 Task: For heading Use Caveat with underline.  font size for heading20,  'Change the font style of data to'Caveat and font size to 12,  Change the alignment of both headline & data to Align right In the sheet   Blaze Sales   book
Action: Mouse moved to (22, 128)
Screenshot: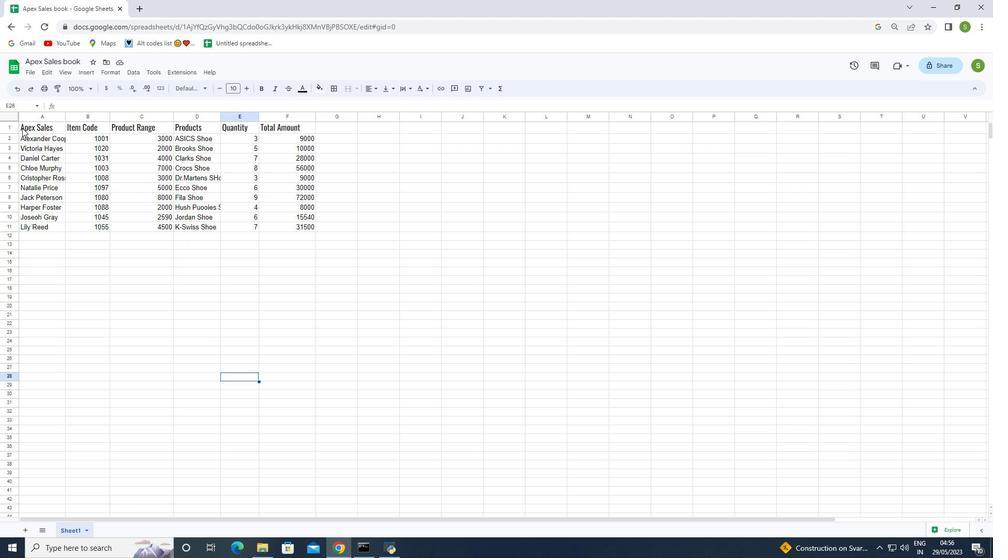 
Action: Mouse pressed left at (22, 128)
Screenshot: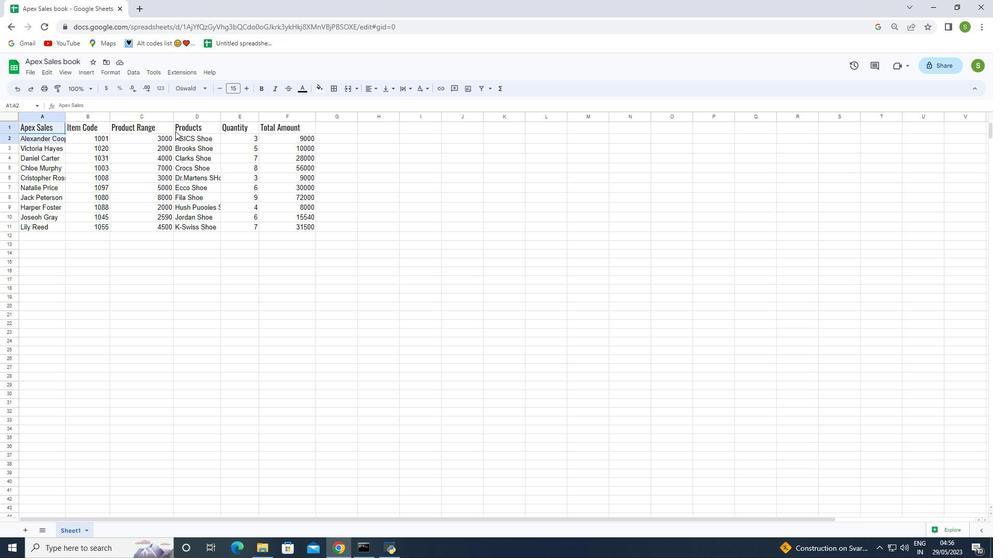 
Action: Mouse moved to (203, 88)
Screenshot: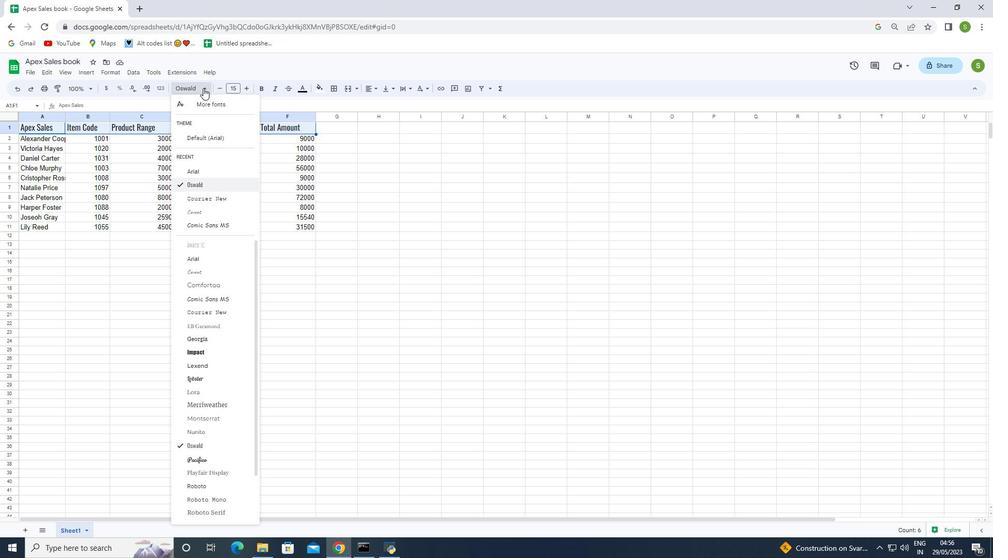 
Action: Mouse pressed left at (203, 88)
Screenshot: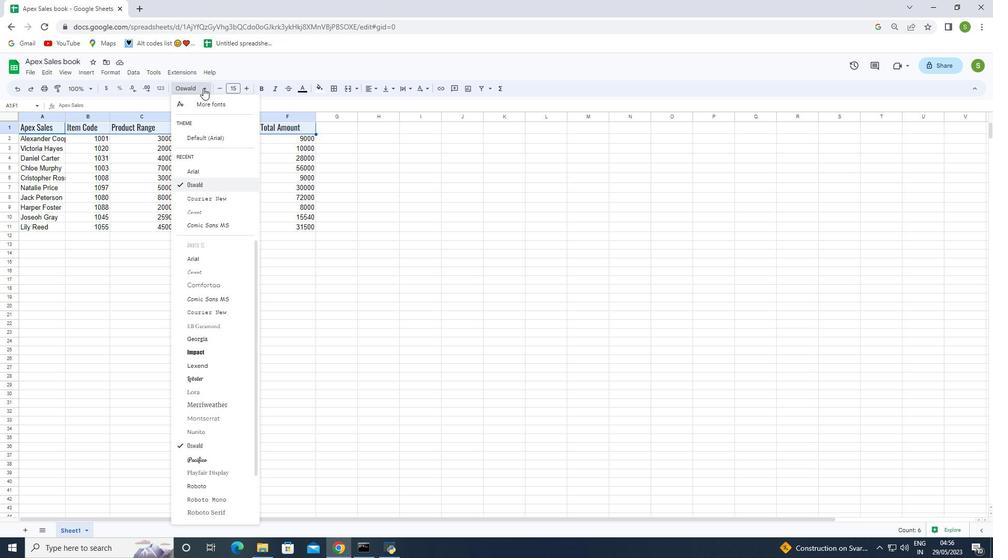 
Action: Mouse moved to (200, 278)
Screenshot: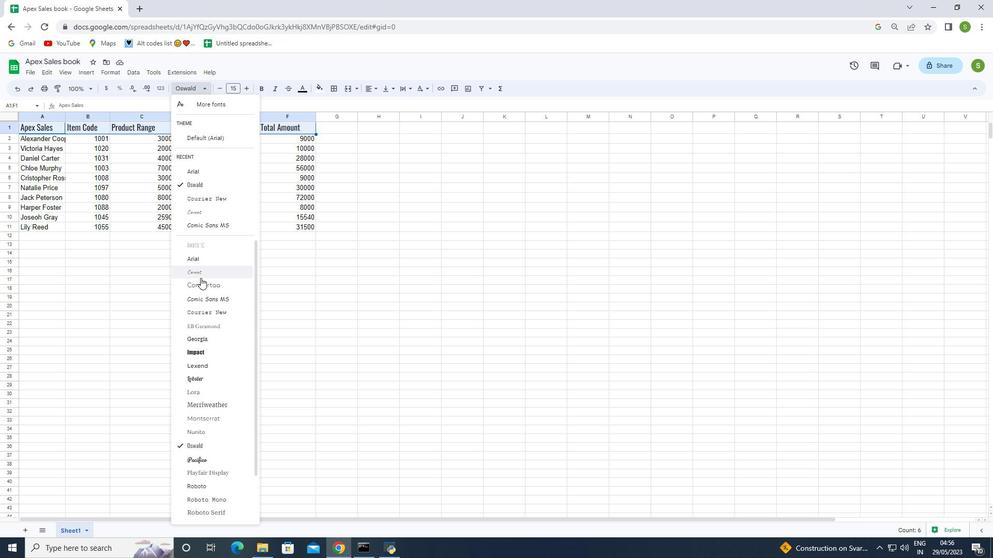 
Action: Mouse scrolled (200, 278) with delta (0, 0)
Screenshot: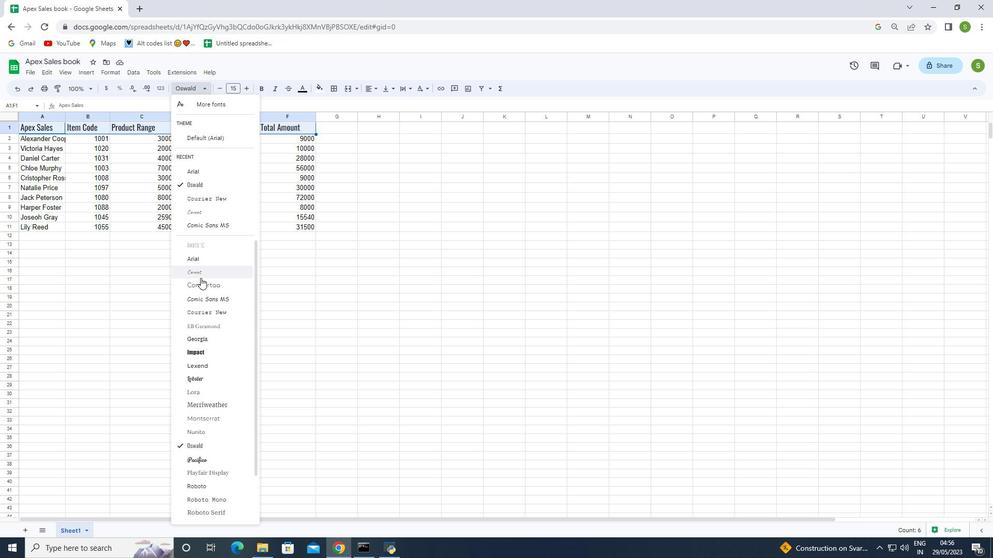 
Action: Mouse scrolled (200, 278) with delta (0, 0)
Screenshot: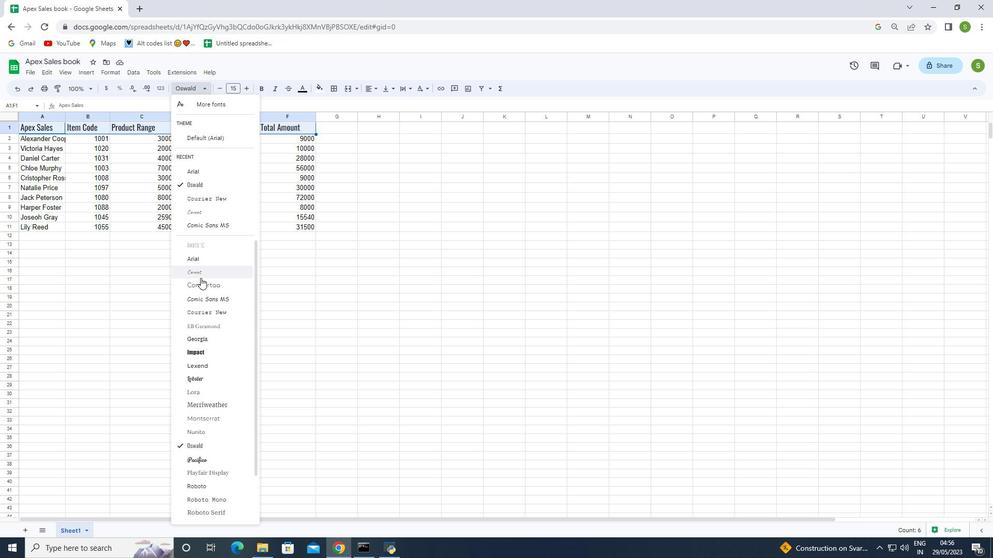 
Action: Mouse scrolled (200, 278) with delta (0, 0)
Screenshot: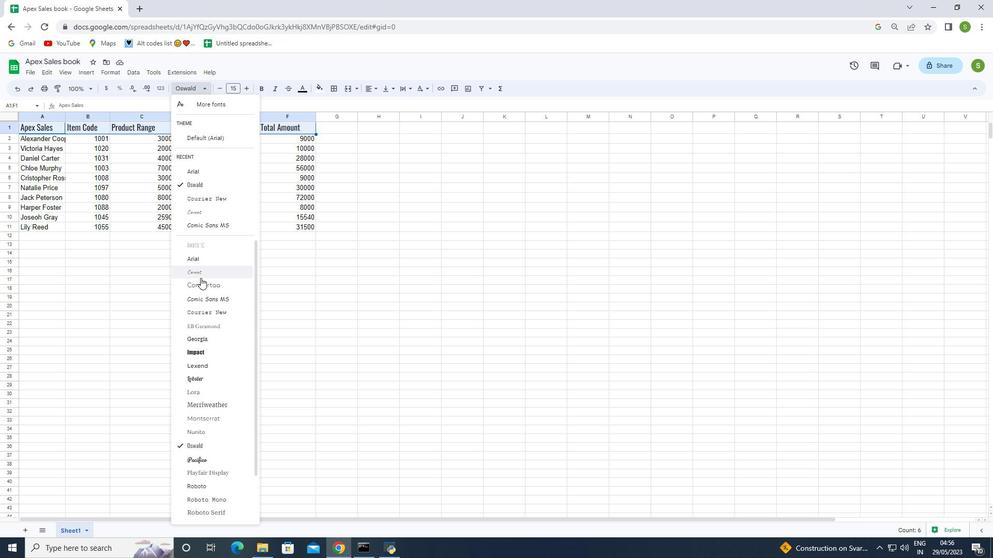 
Action: Mouse moved to (200, 274)
Screenshot: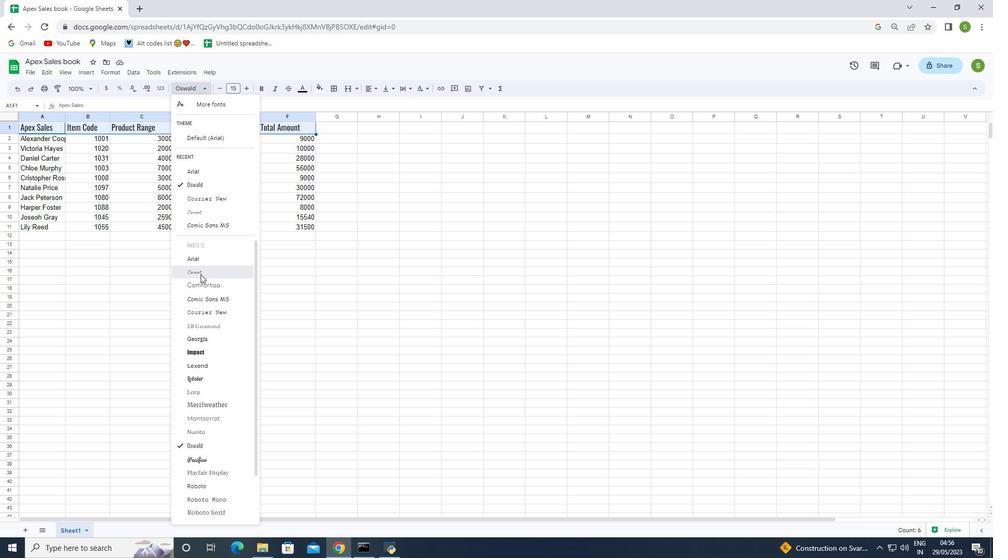 
Action: Mouse pressed left at (200, 274)
Screenshot: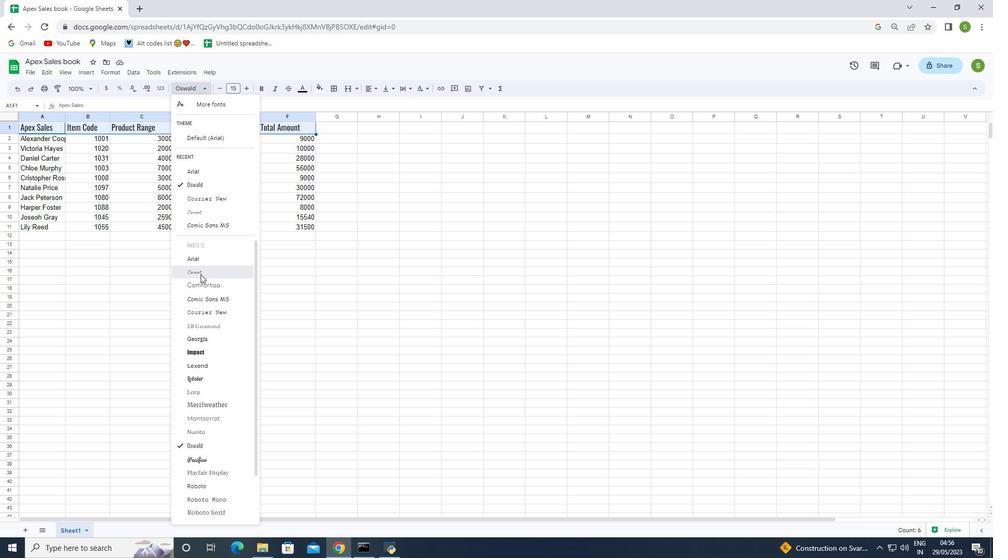 
Action: Mouse moved to (103, 71)
Screenshot: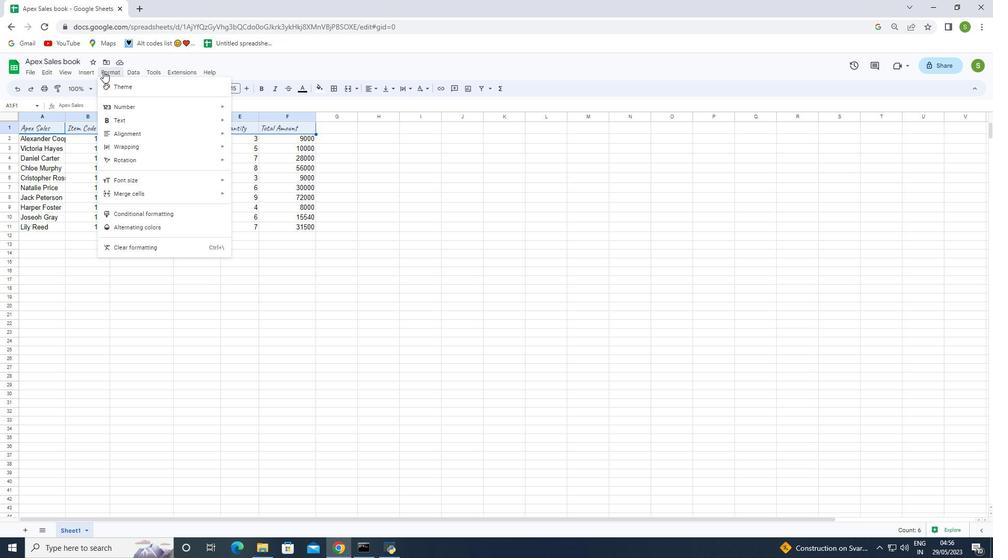 
Action: Mouse pressed left at (103, 71)
Screenshot: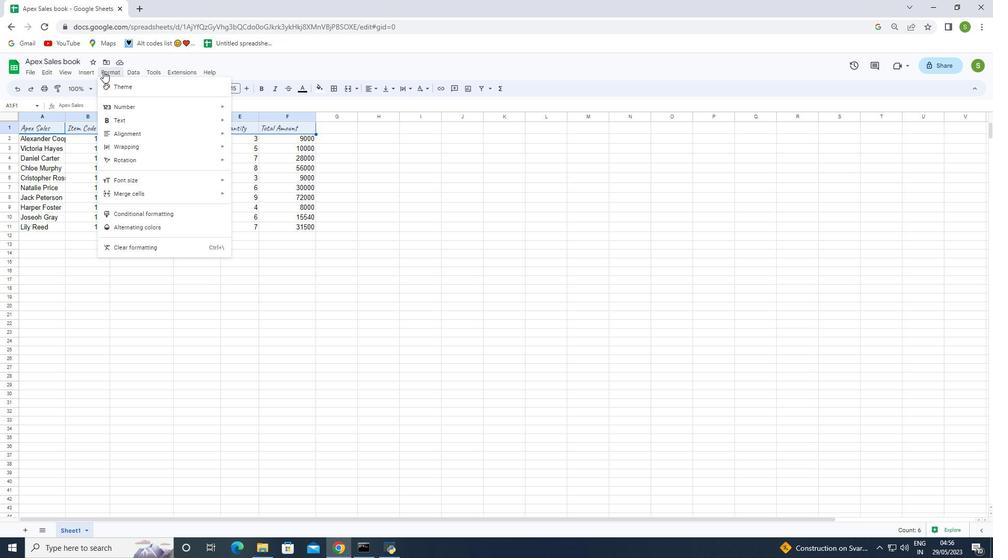 
Action: Mouse moved to (265, 148)
Screenshot: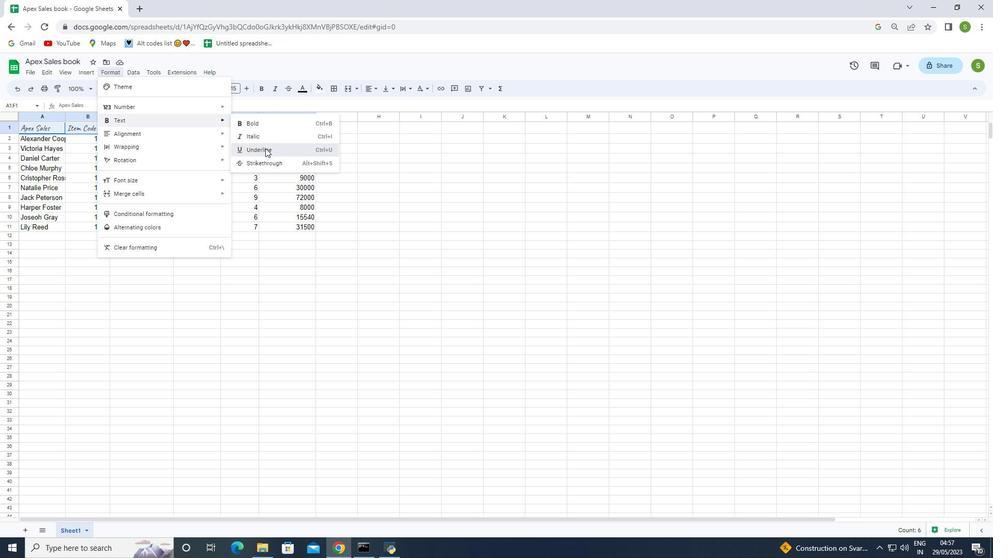 
Action: Mouse pressed left at (265, 148)
Screenshot: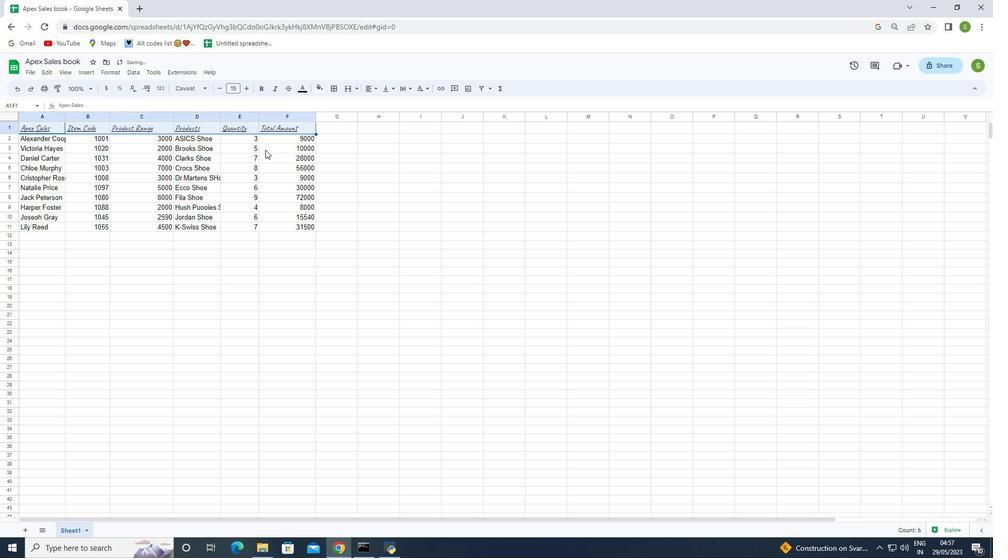 
Action: Mouse moved to (166, 223)
Screenshot: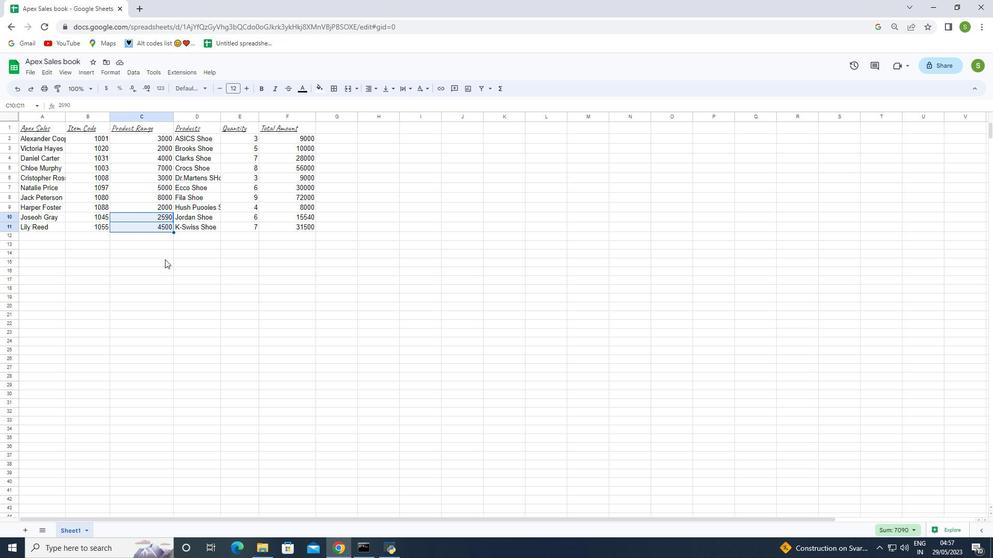 
Action: Mouse pressed left at (166, 223)
Screenshot: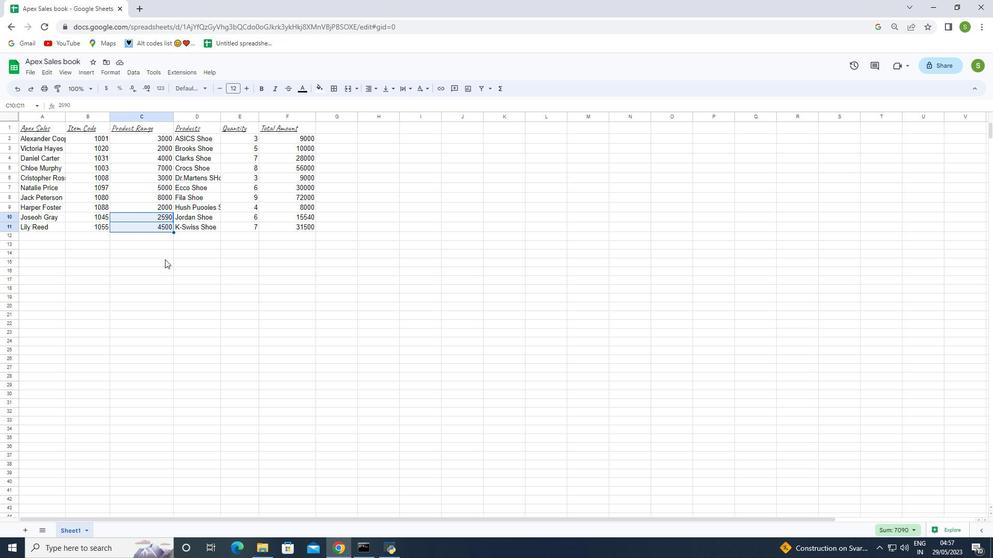 
Action: Mouse moved to (168, 284)
Screenshot: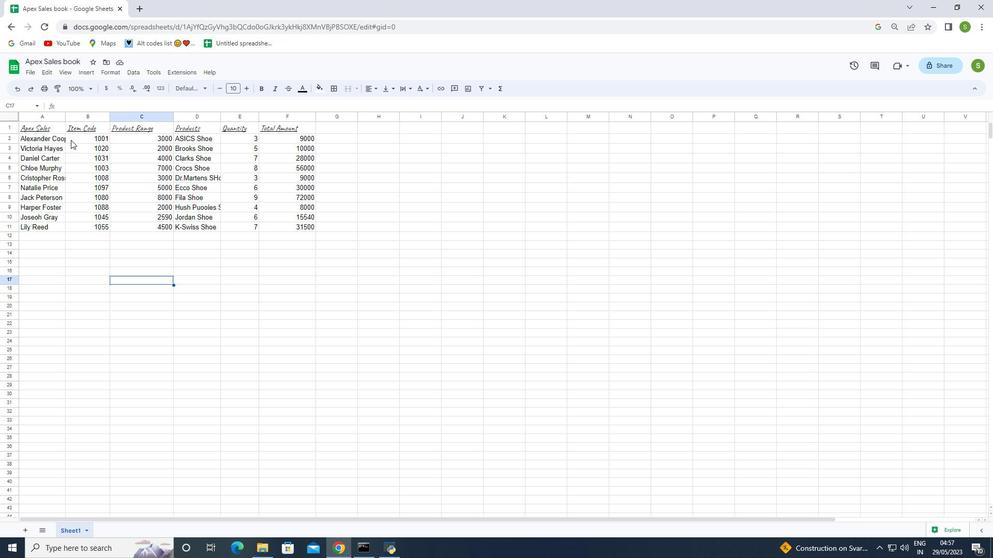 
Action: Mouse pressed left at (168, 284)
Screenshot: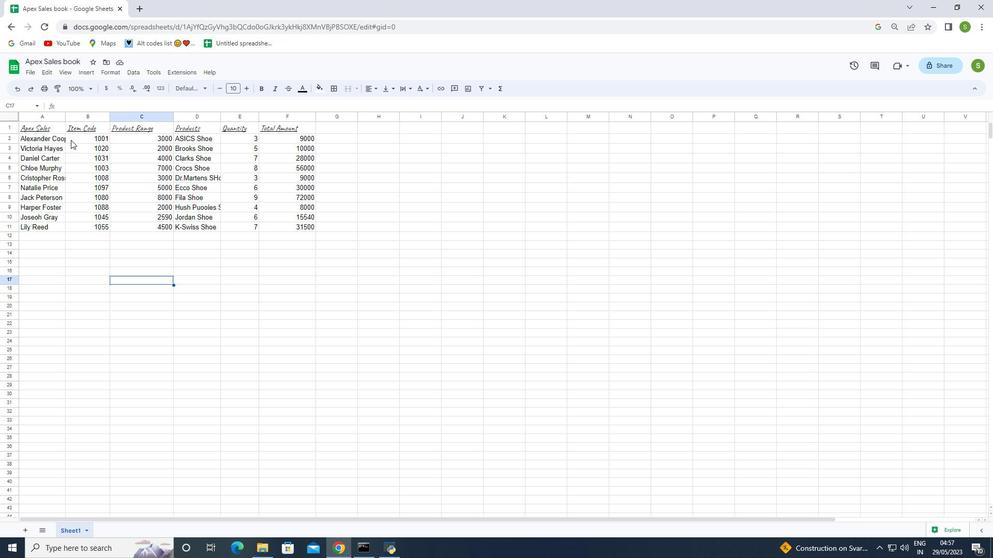 
Action: Mouse moved to (34, 127)
Screenshot: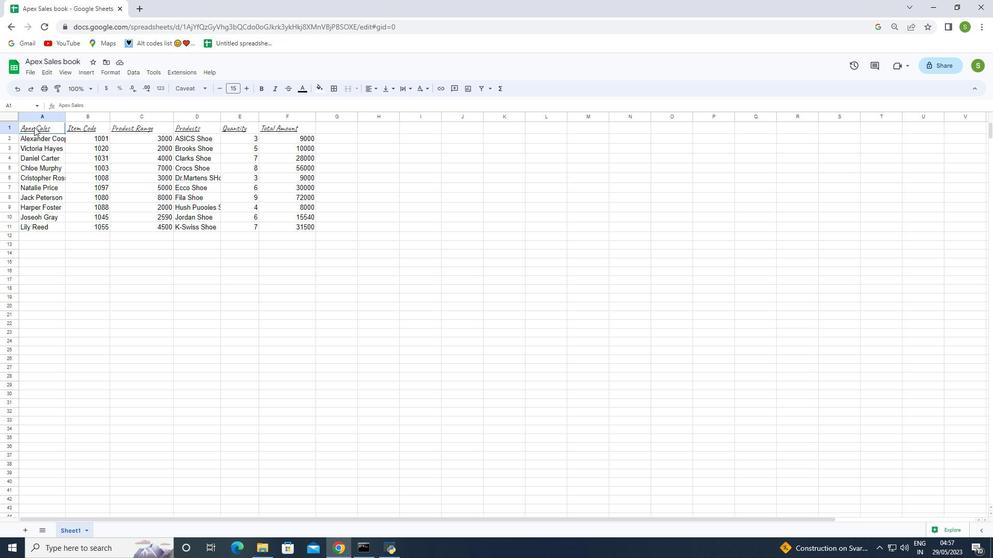 
Action: Mouse pressed left at (34, 127)
Screenshot: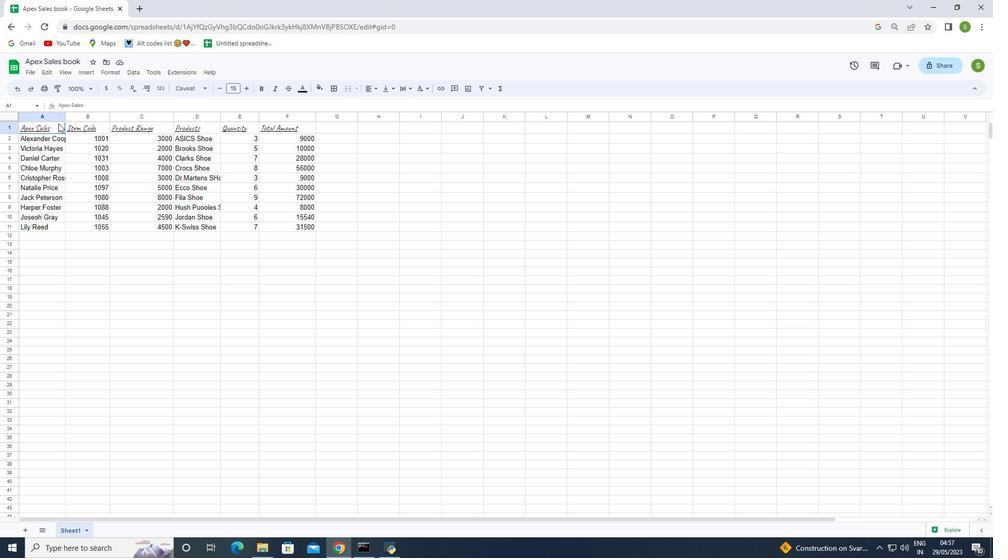 
Action: Mouse moved to (247, 86)
Screenshot: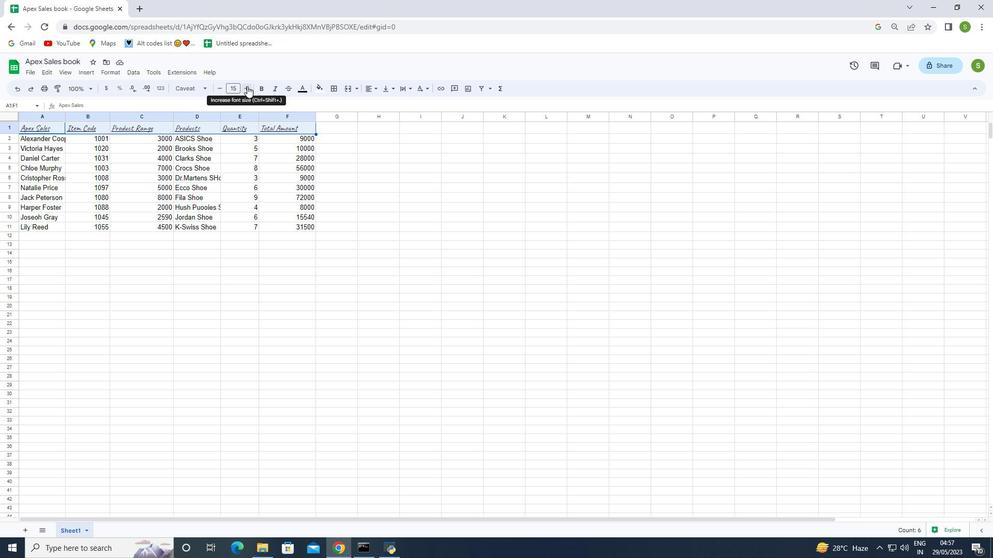 
Action: Mouse pressed left at (247, 86)
Screenshot: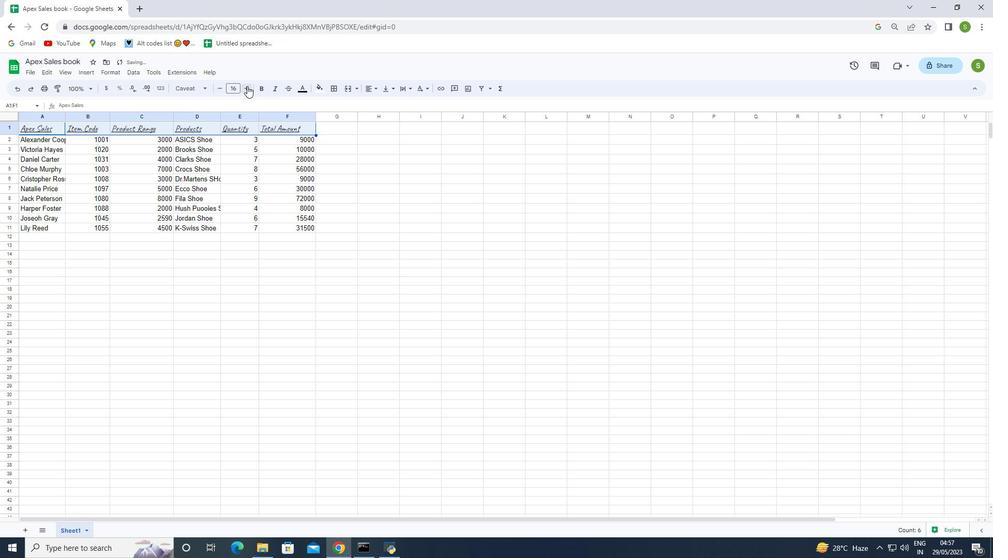 
Action: Mouse pressed left at (247, 86)
Screenshot: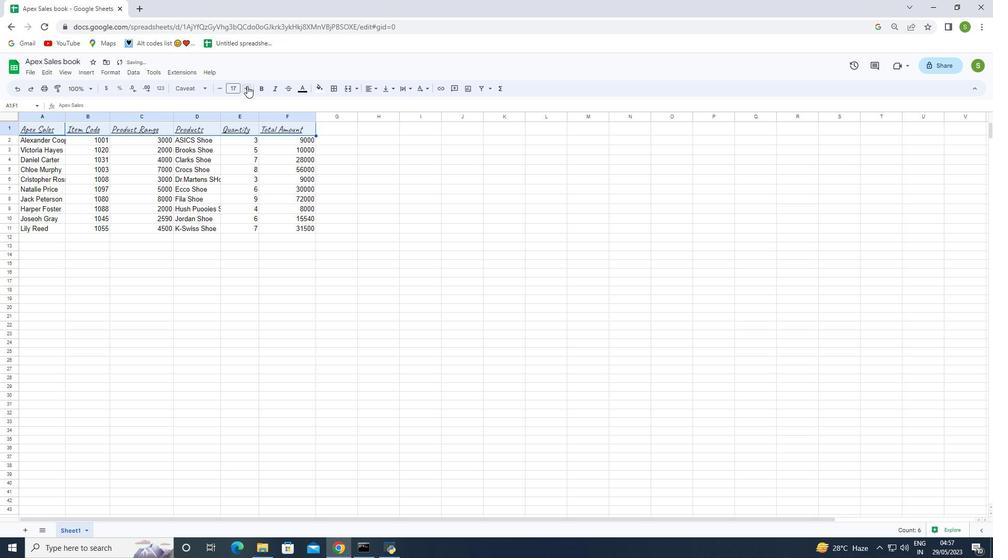 
Action: Mouse pressed left at (247, 86)
Screenshot: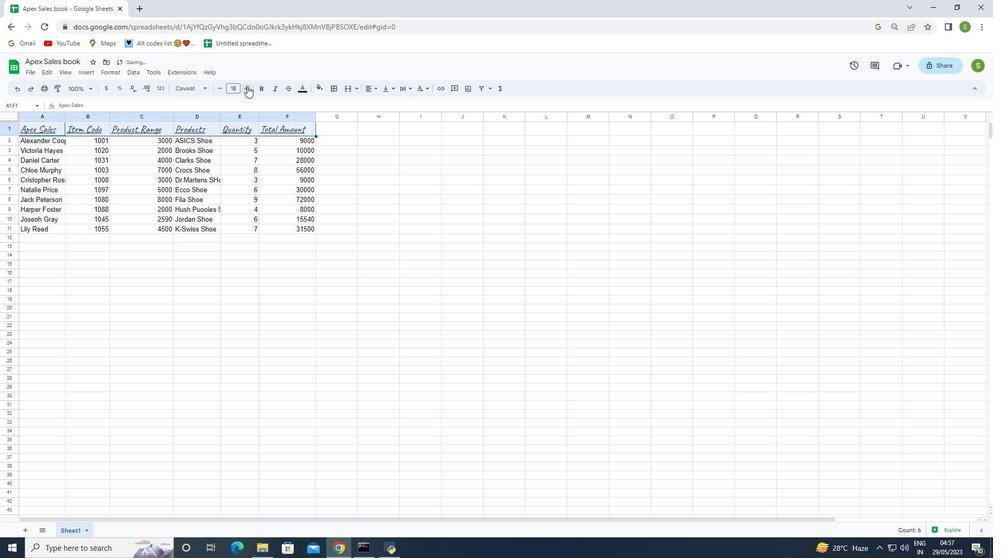 
Action: Mouse pressed left at (247, 86)
Screenshot: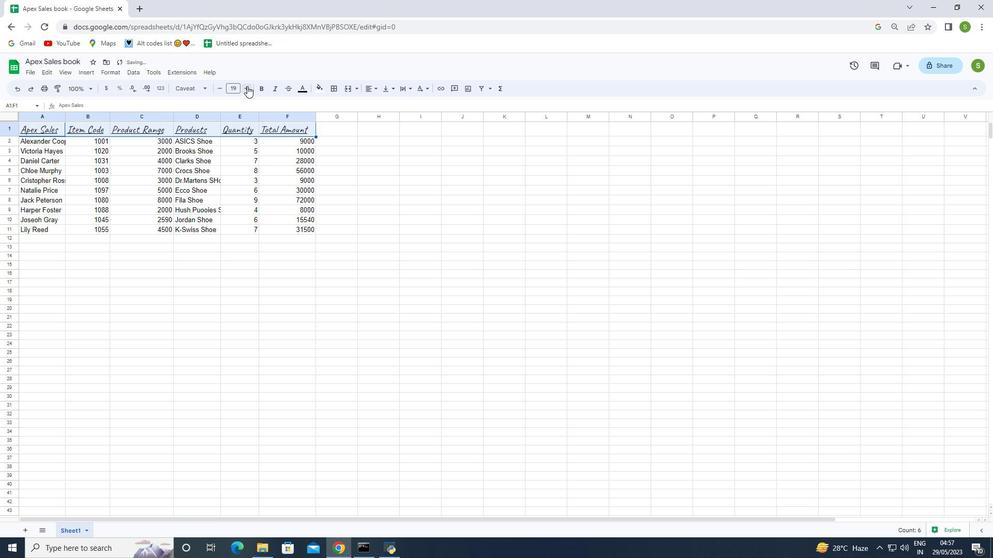 
Action: Mouse pressed left at (247, 86)
Screenshot: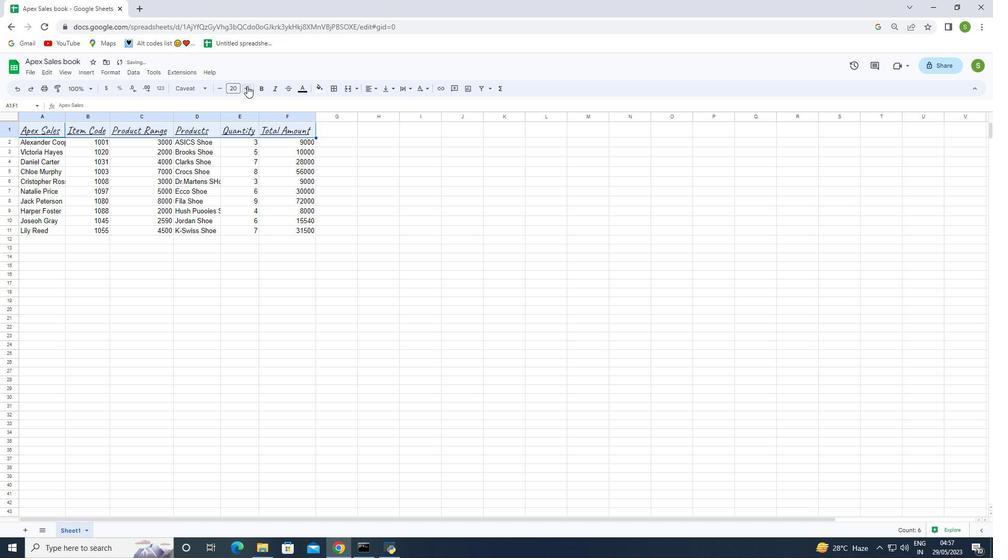 
Action: Mouse moved to (226, 255)
Screenshot: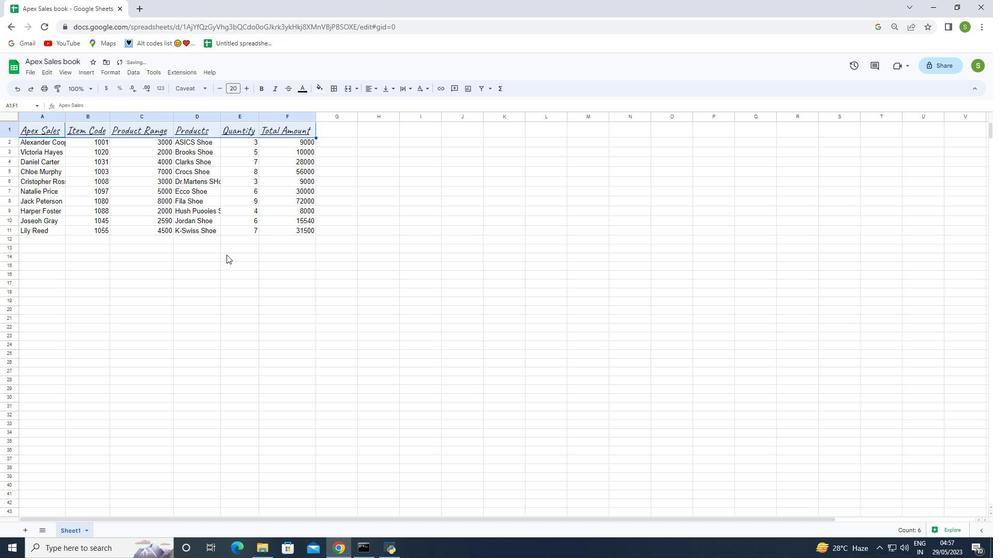 
Action: Mouse pressed left at (226, 255)
Screenshot: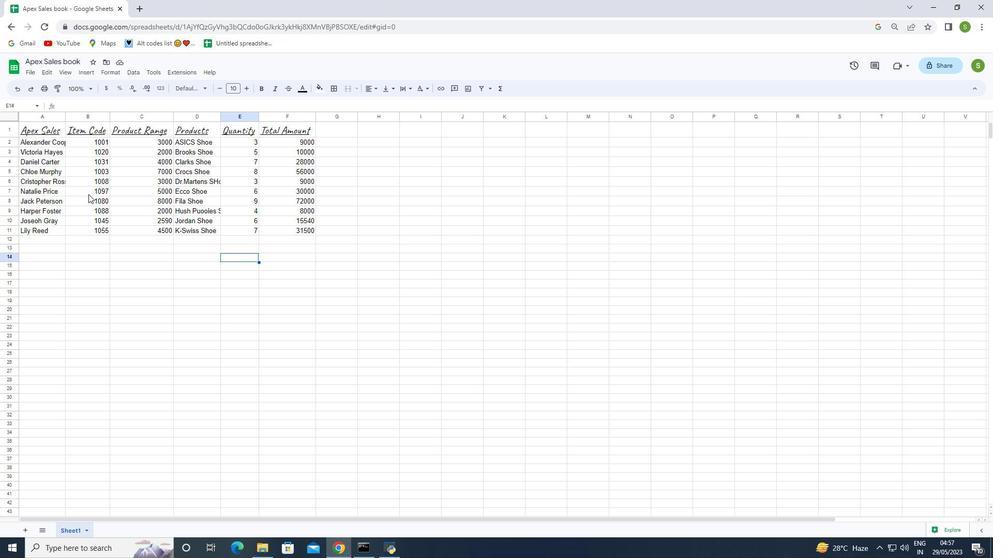 
Action: Mouse moved to (23, 142)
Screenshot: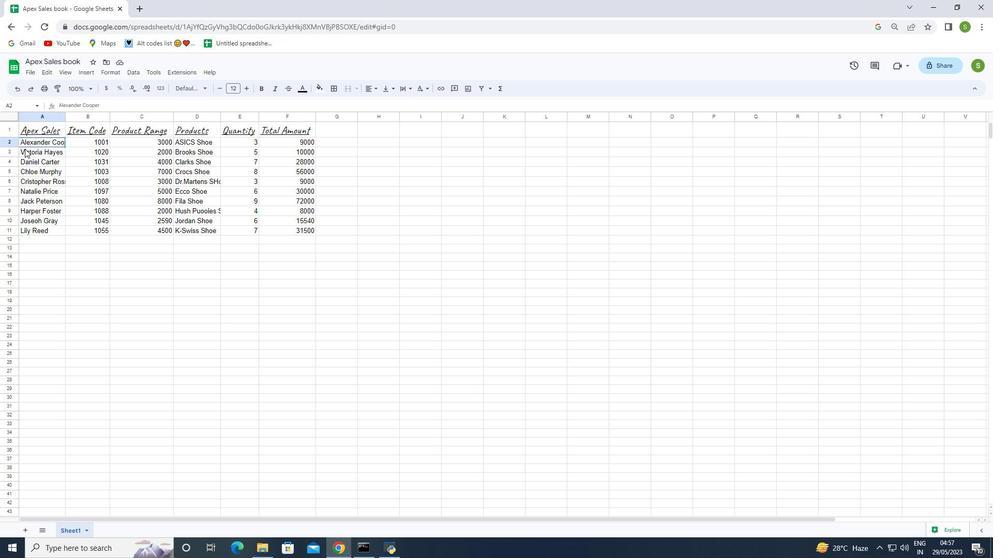 
Action: Mouse pressed left at (23, 142)
Screenshot: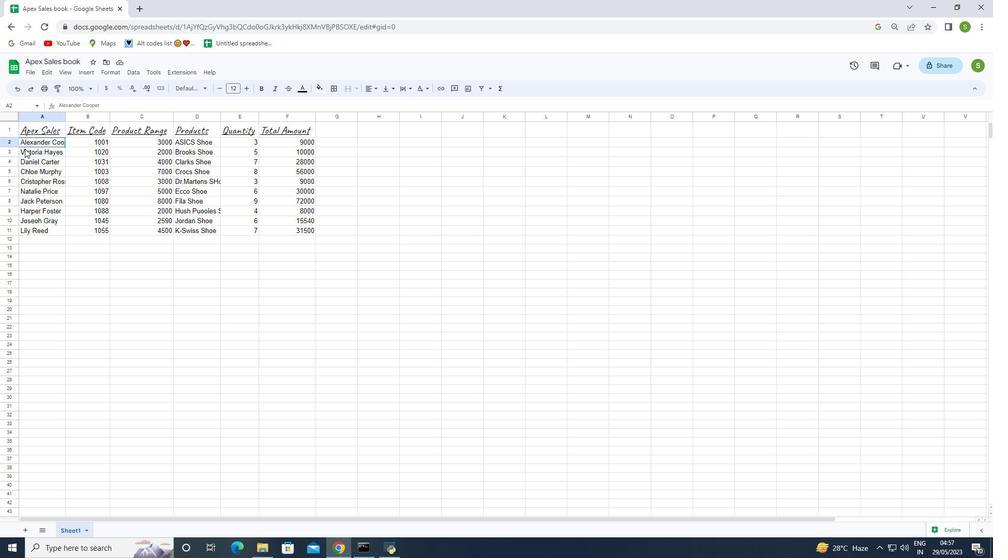 
Action: Mouse moved to (202, 86)
Screenshot: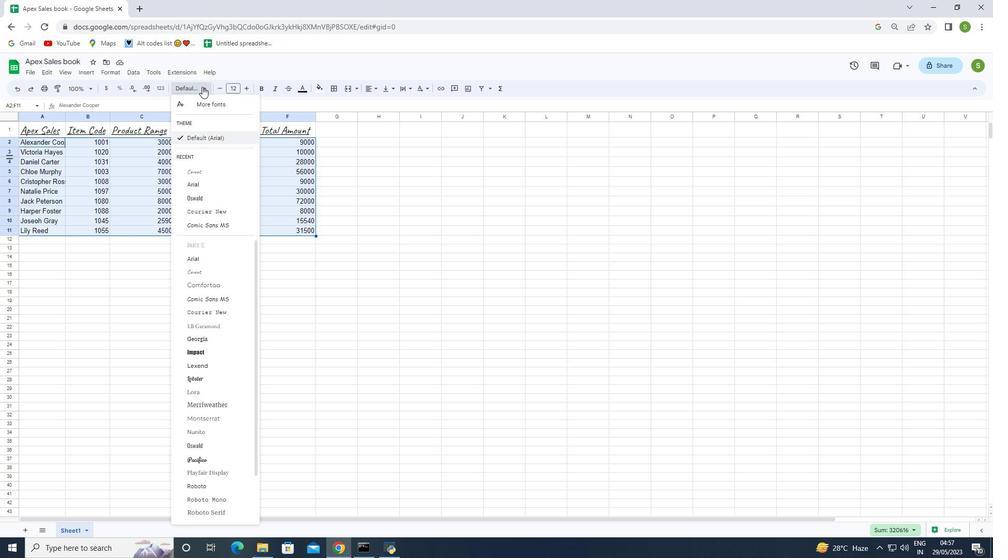 
Action: Mouse pressed left at (202, 86)
Screenshot: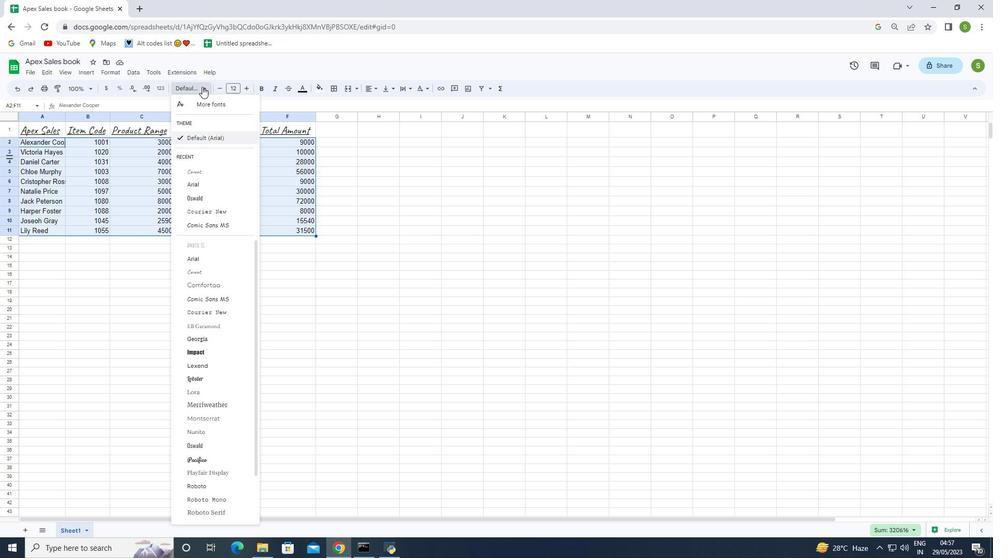 
Action: Mouse moved to (193, 172)
Screenshot: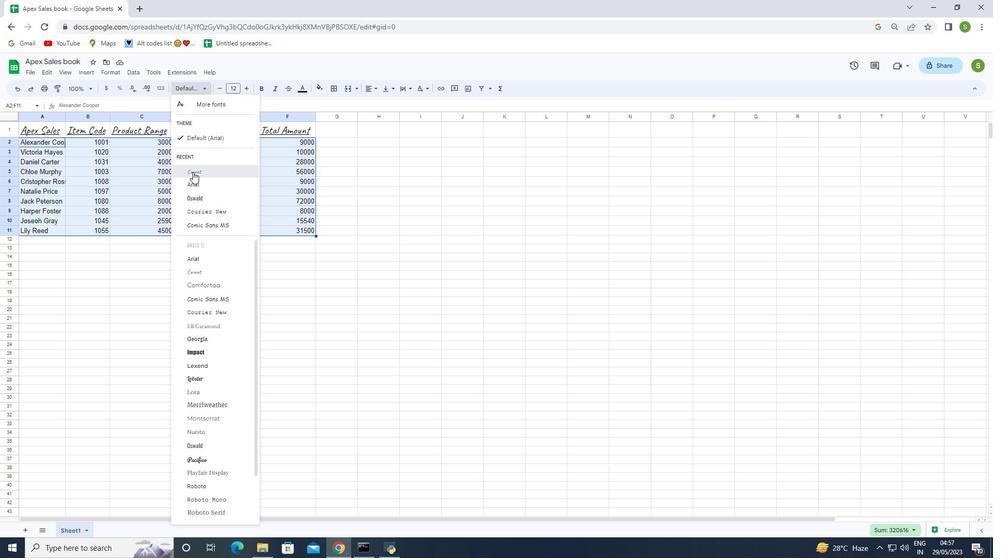 
Action: Mouse pressed left at (193, 172)
Screenshot: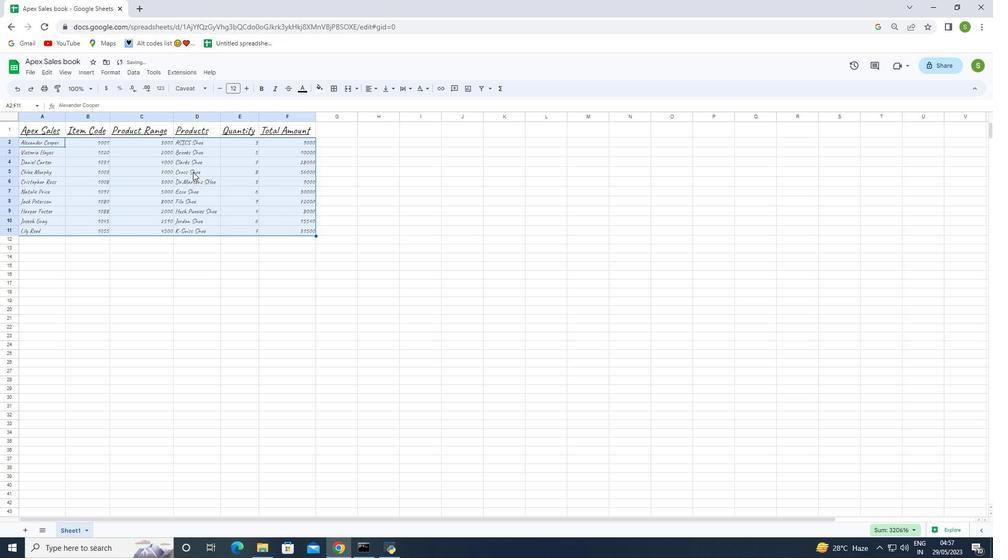 
Action: Mouse moved to (245, 88)
Screenshot: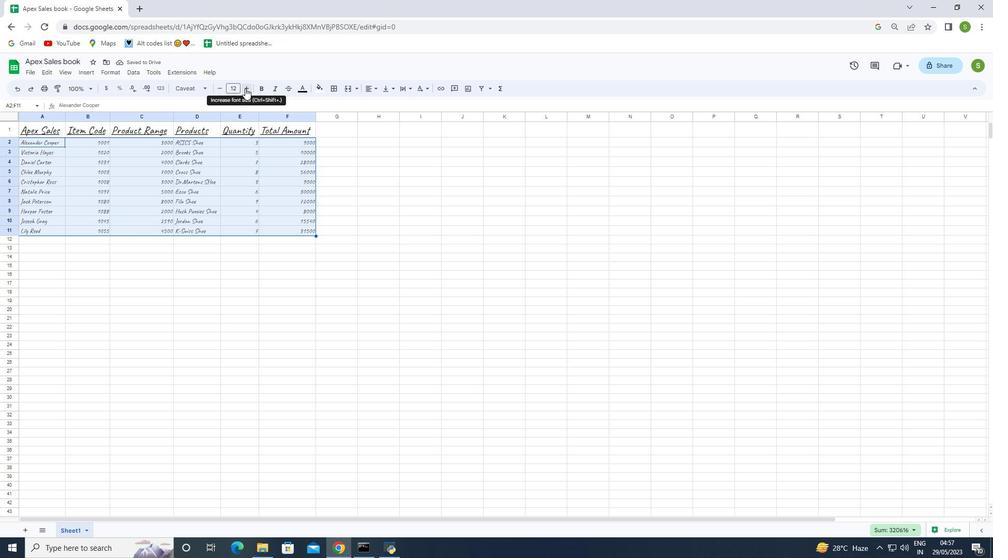 
Action: Mouse pressed left at (245, 88)
Screenshot: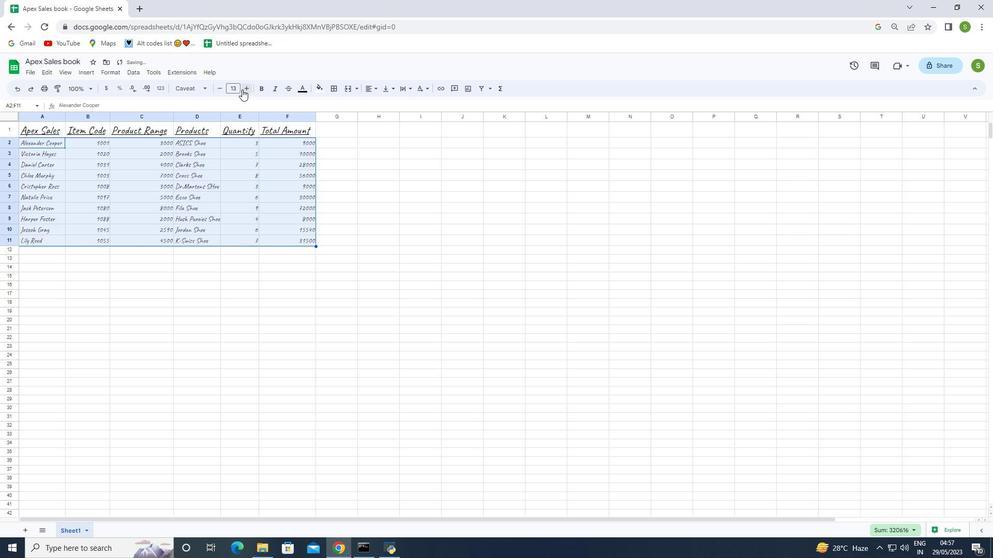 
Action: Mouse moved to (223, 89)
Screenshot: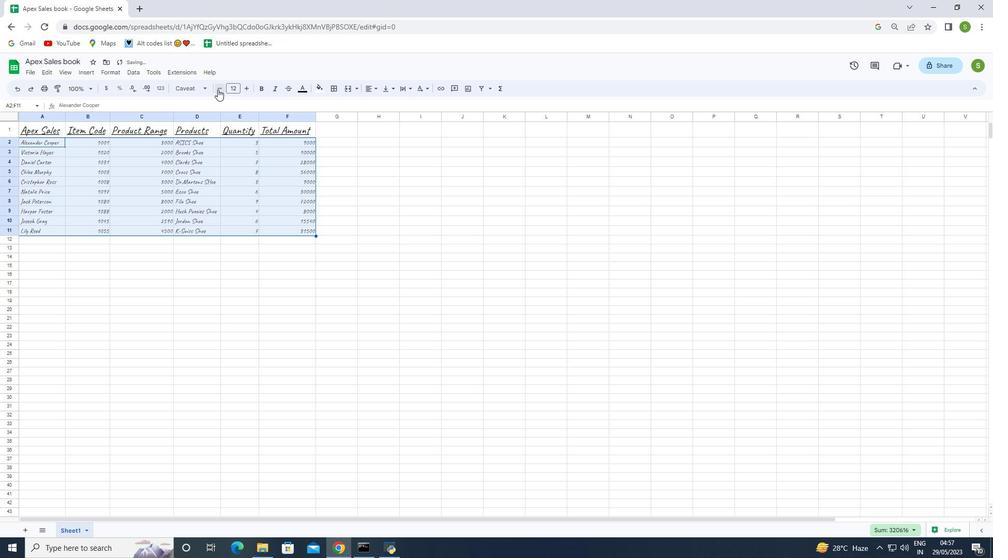 
Action: Mouse pressed left at (223, 89)
Screenshot: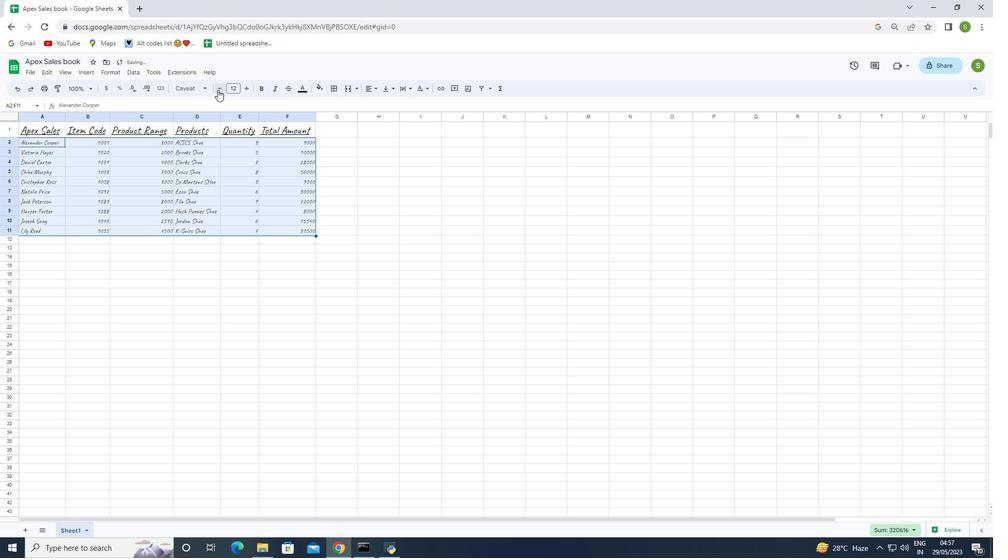 
Action: Mouse moved to (371, 87)
Screenshot: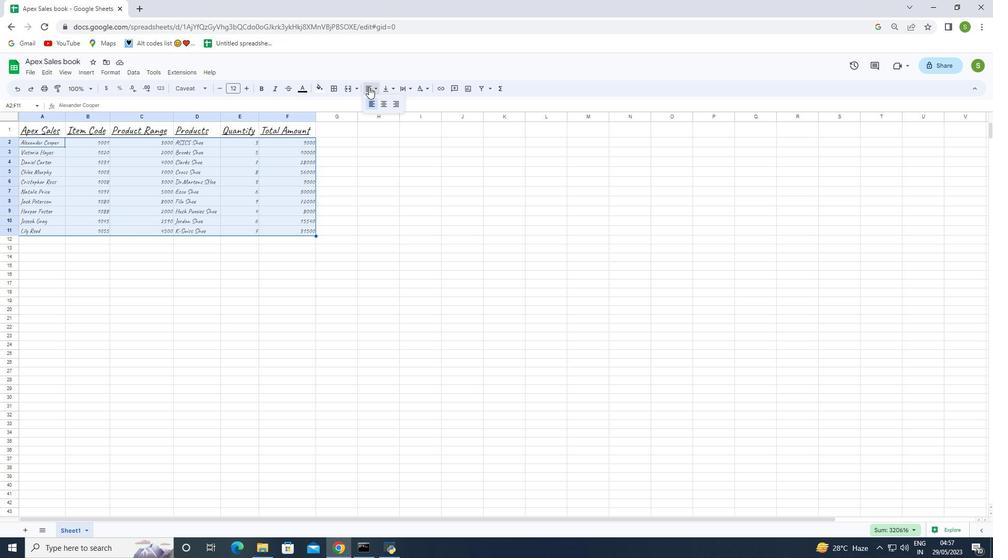 
Action: Mouse pressed left at (371, 87)
Screenshot: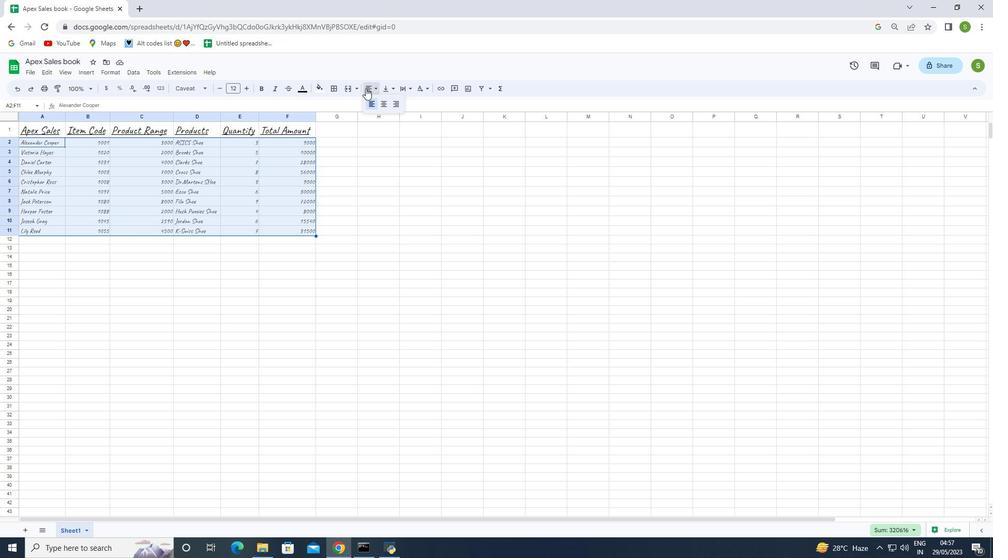 
Action: Mouse moved to (397, 107)
Screenshot: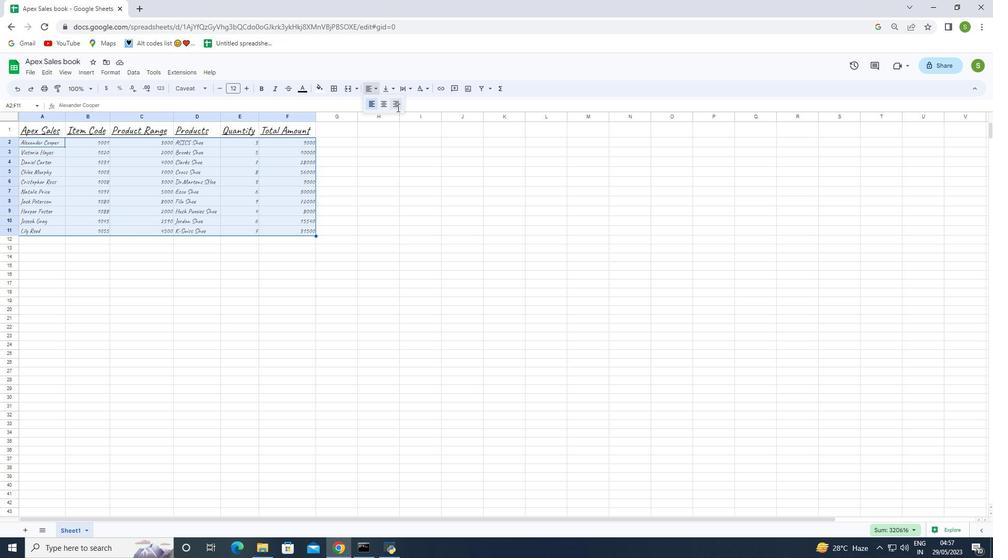 
Action: Mouse pressed left at (397, 107)
Screenshot: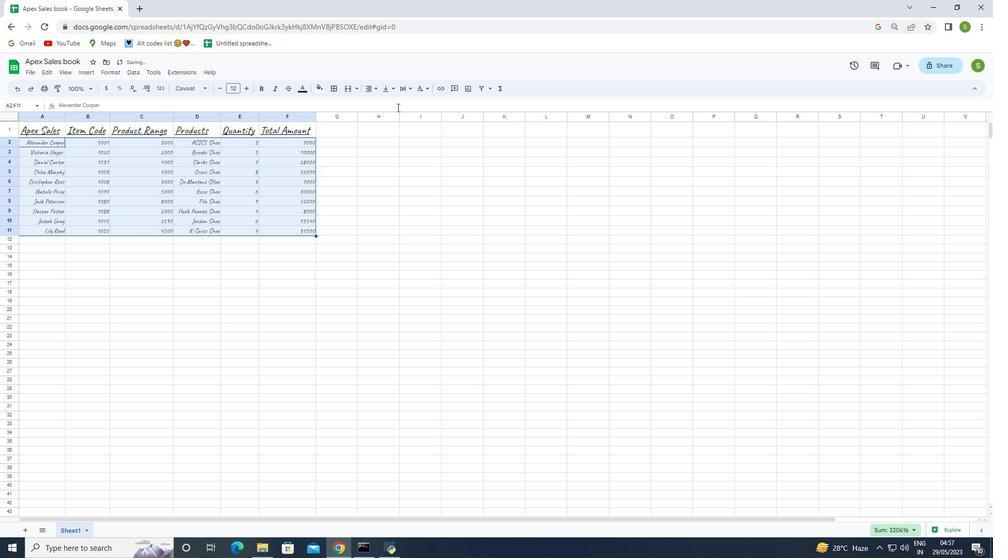 
Action: Mouse moved to (358, 262)
Screenshot: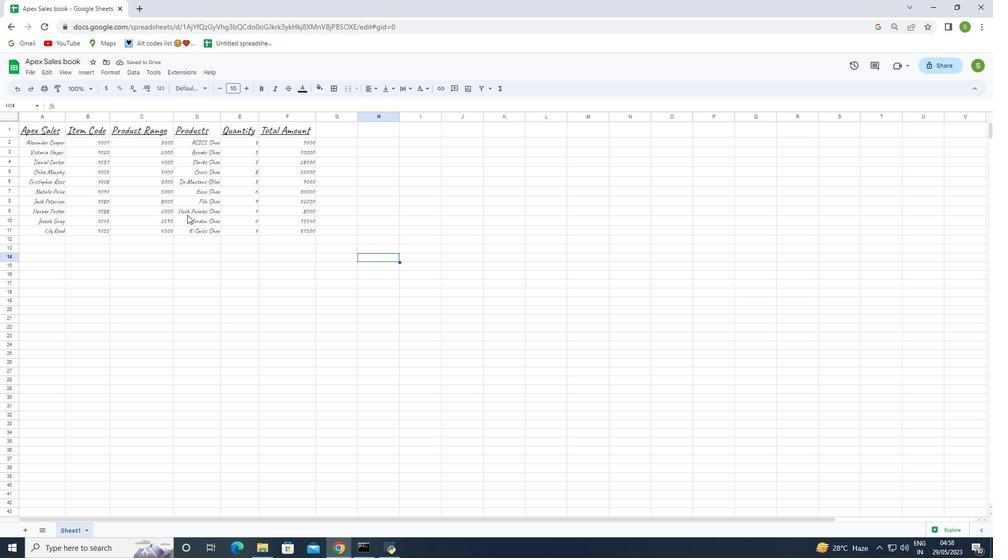 
Action: Mouse pressed left at (358, 262)
Screenshot: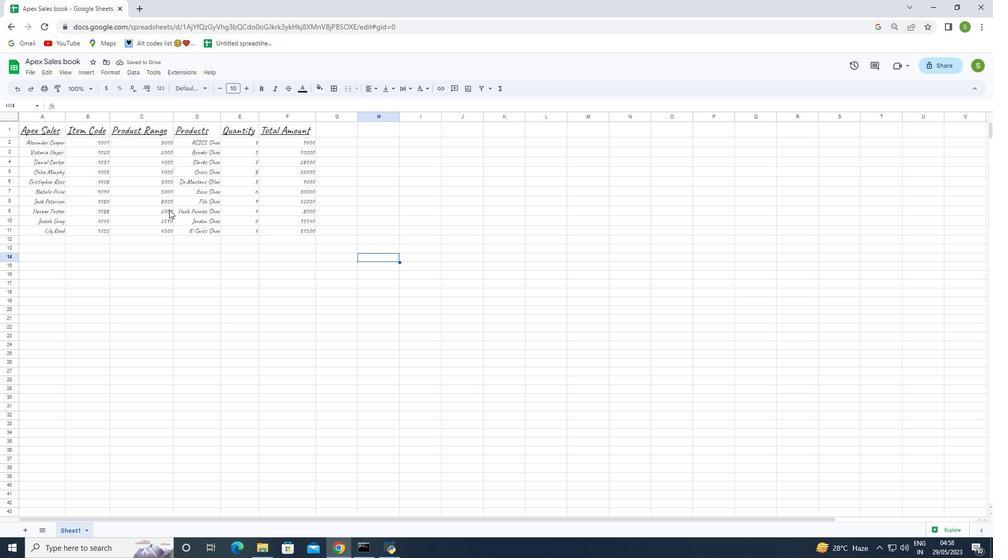 
Action: Mouse moved to (26, 130)
Screenshot: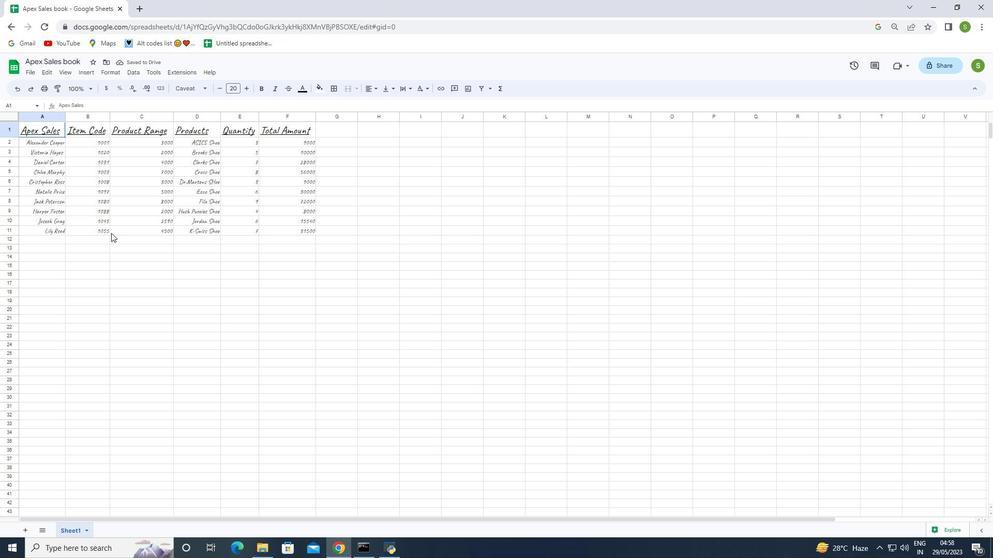 
Action: Mouse pressed left at (26, 130)
Screenshot: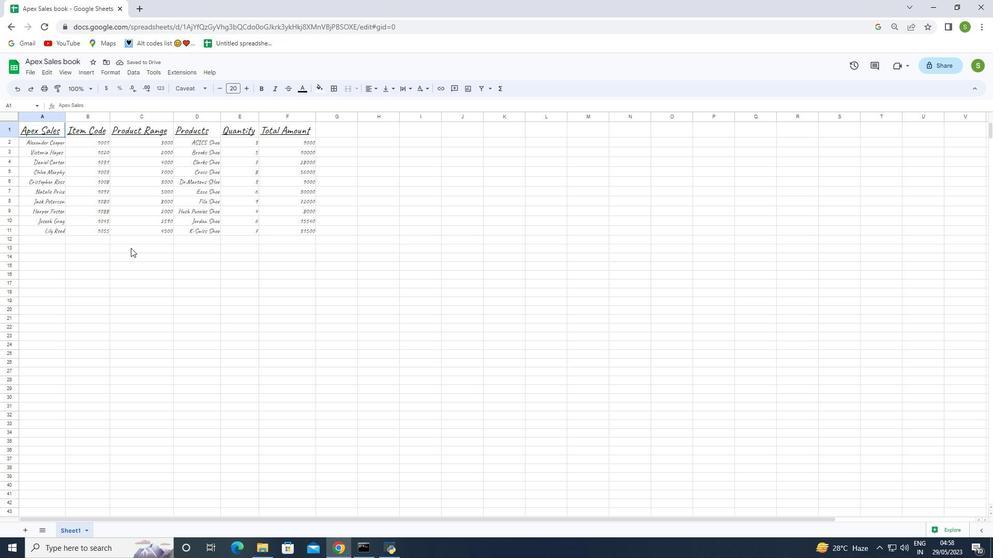 
Action: Mouse moved to (368, 87)
Screenshot: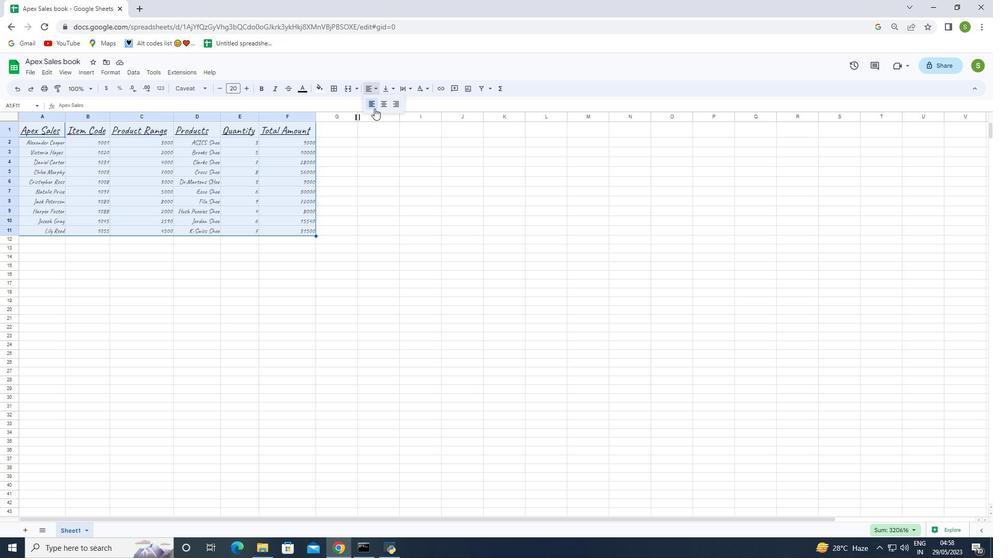 
Action: Mouse pressed left at (368, 87)
Screenshot: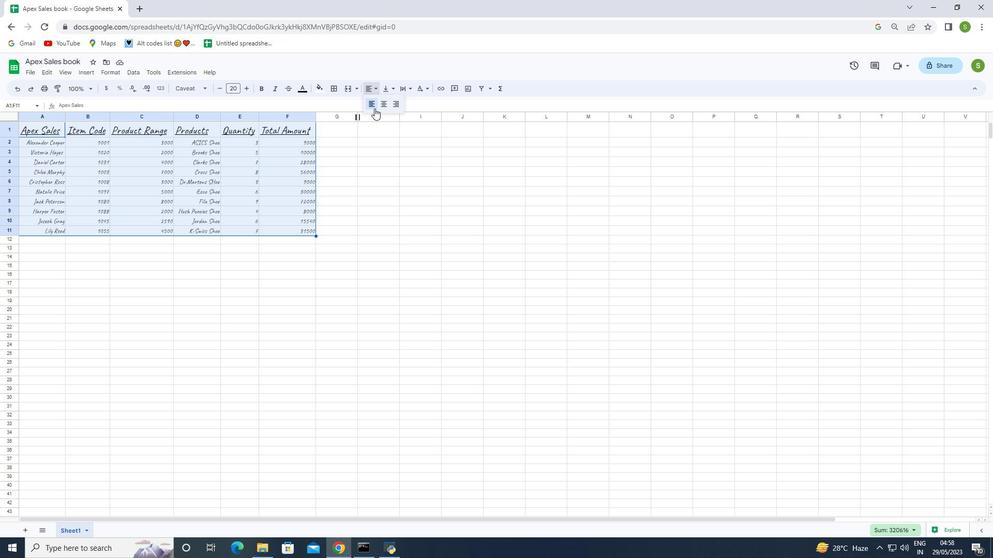 
Action: Mouse moved to (395, 105)
Screenshot: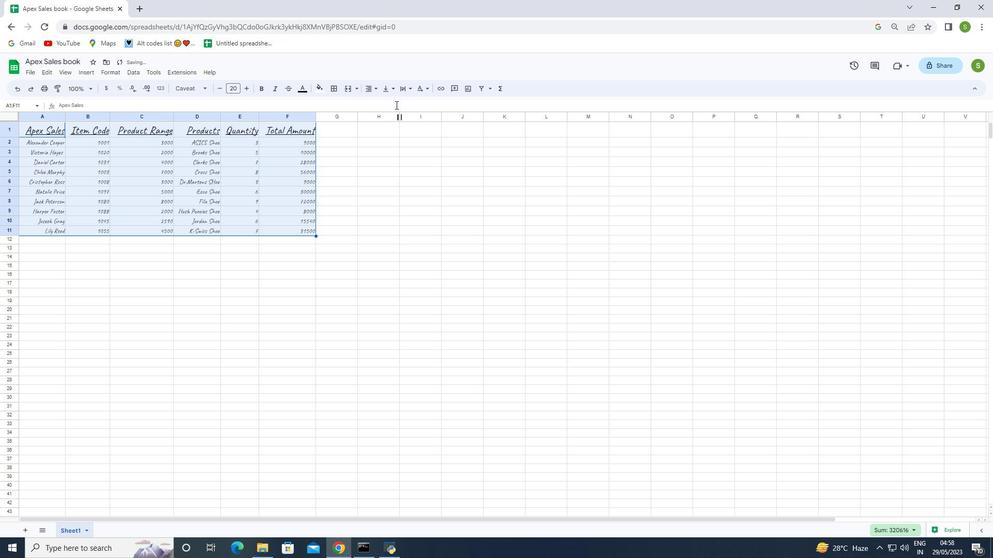
Action: Mouse pressed left at (395, 105)
Screenshot: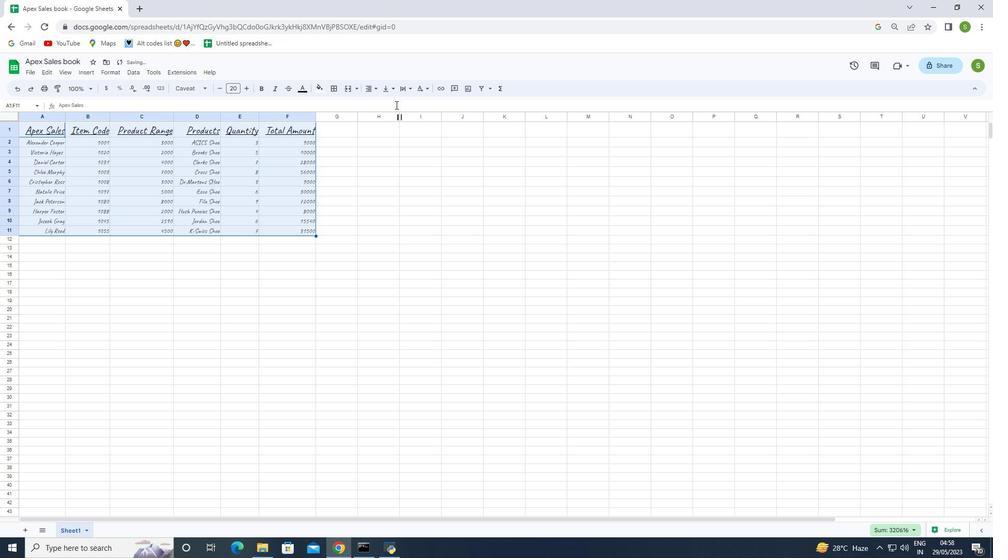 
Action: Mouse moved to (351, 244)
Screenshot: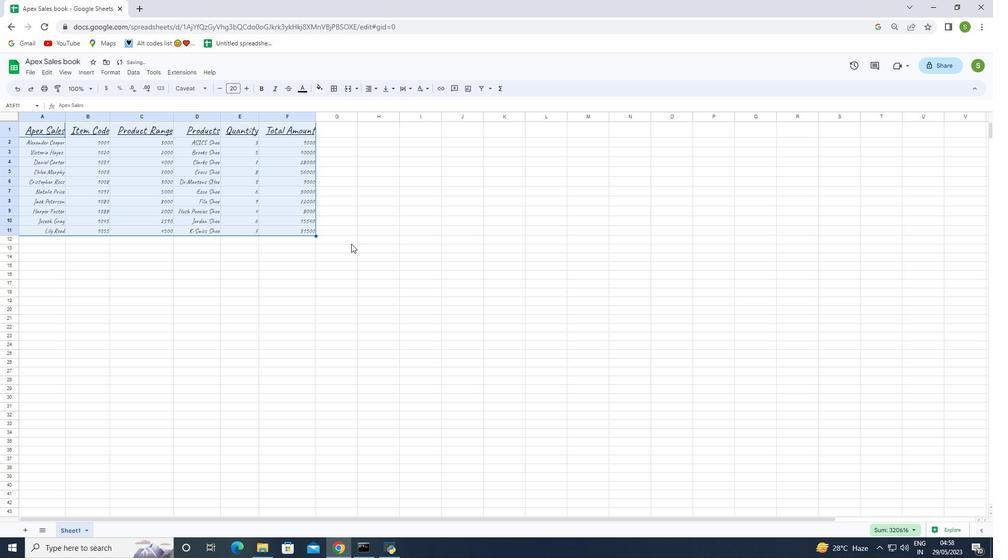 
Action: Mouse pressed left at (351, 244)
Screenshot: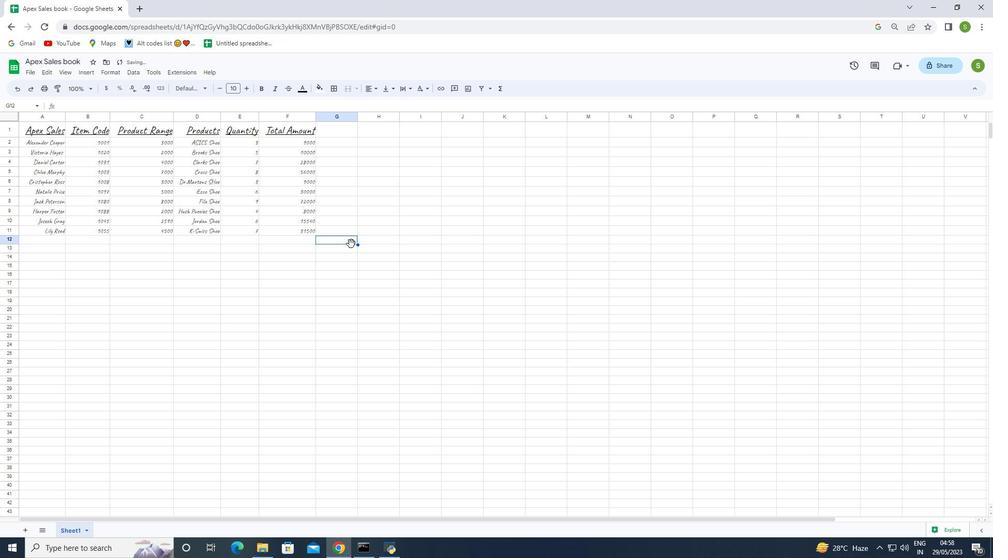 
Action: Mouse moved to (31, 93)
Screenshot: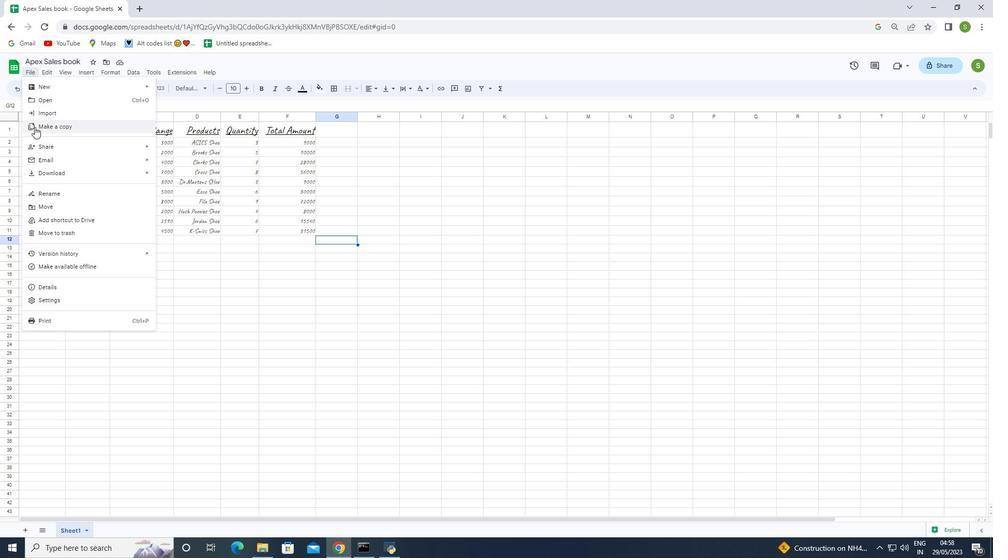 
Action: Mouse pressed left at (31, 73)
Screenshot: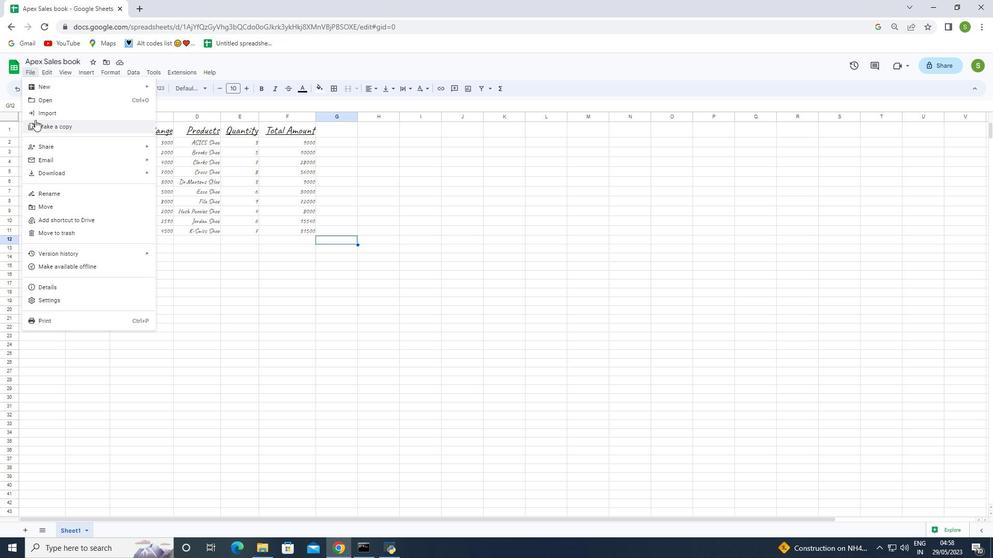 
Action: Mouse moved to (45, 191)
Screenshot: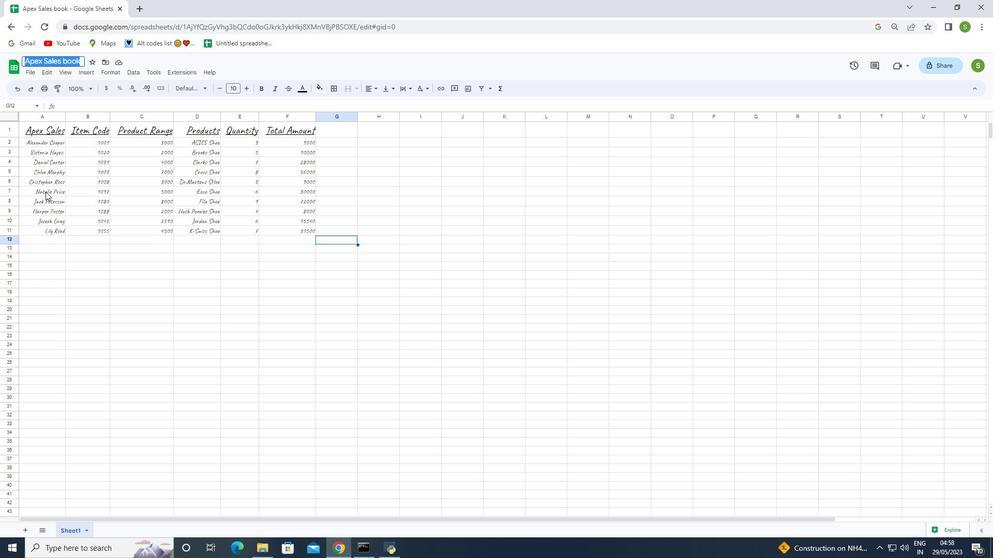
Action: Mouse pressed left at (45, 191)
Screenshot: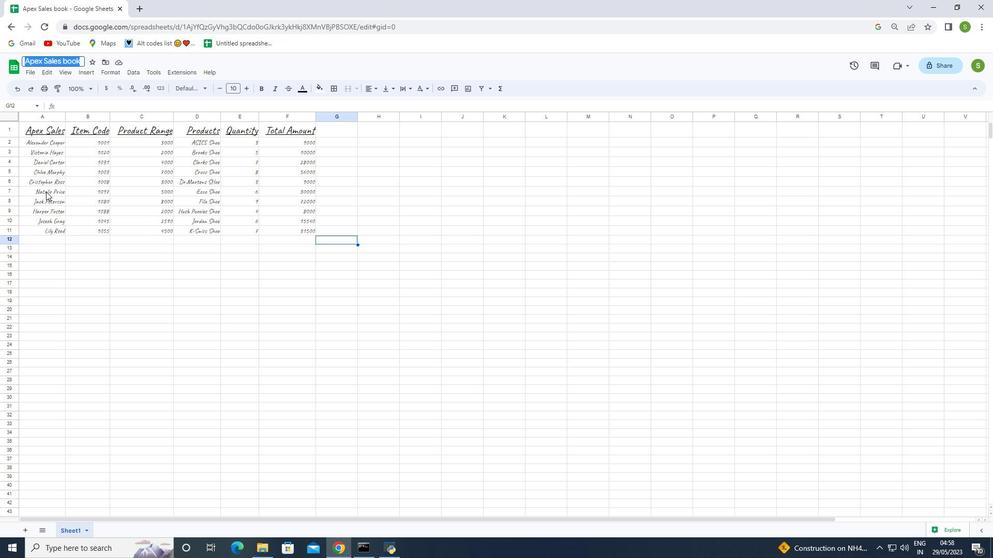 
Action: Mouse moved to (80, 140)
Screenshot: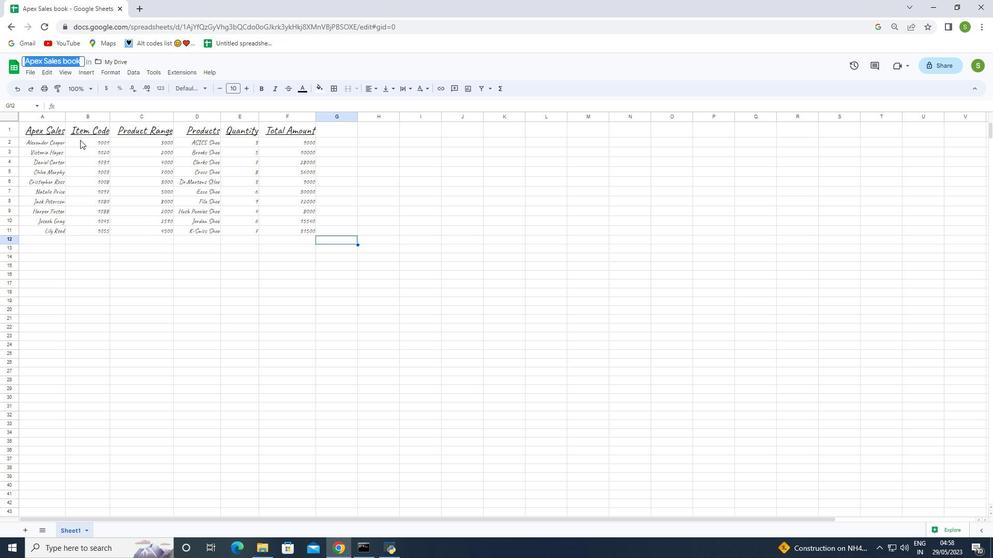
Action: Key pressed <Key.backspace><Key.shift><Key.shift><Key.shift><Key.shift><Key.shift><Key.shift><Key.shift><Key.shift><Key.shift><Key.shift><Key.shift><Key.shift><Key.shift><Key.shift><Key.shift><Key.shift><Key.shift><Key.shift><Key.shift><Key.shift><Key.shift><Key.shift><Key.shift><Key.shift><Key.shift><Key.shift><Key.shift><Key.shift><Key.shift><Key.shift><Key.shift><Key.shift><Key.shift><Key.shift><Key.shift>Blaze<Key.space><Key.shift>Sles<Key.space>book
Screenshot: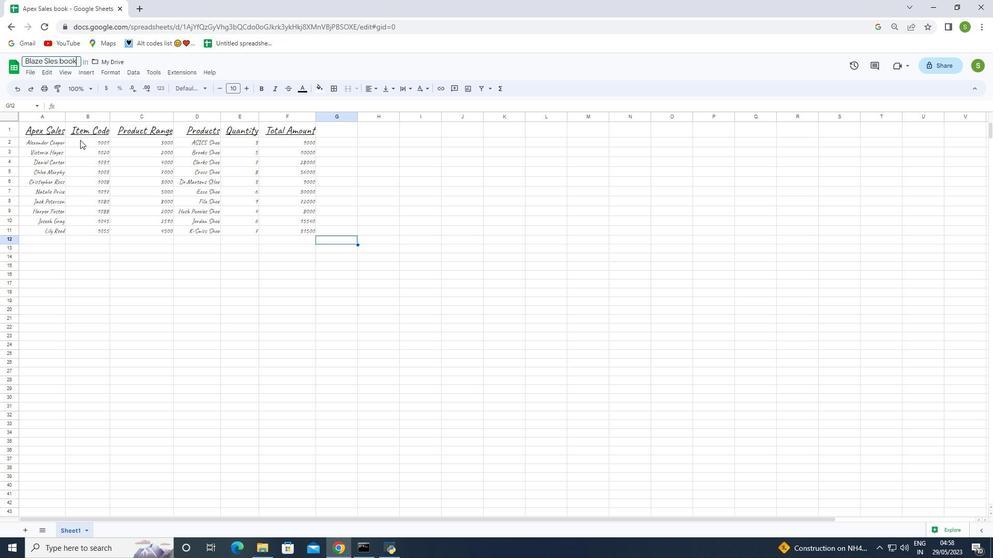 
Action: Mouse moved to (97, 263)
Screenshot: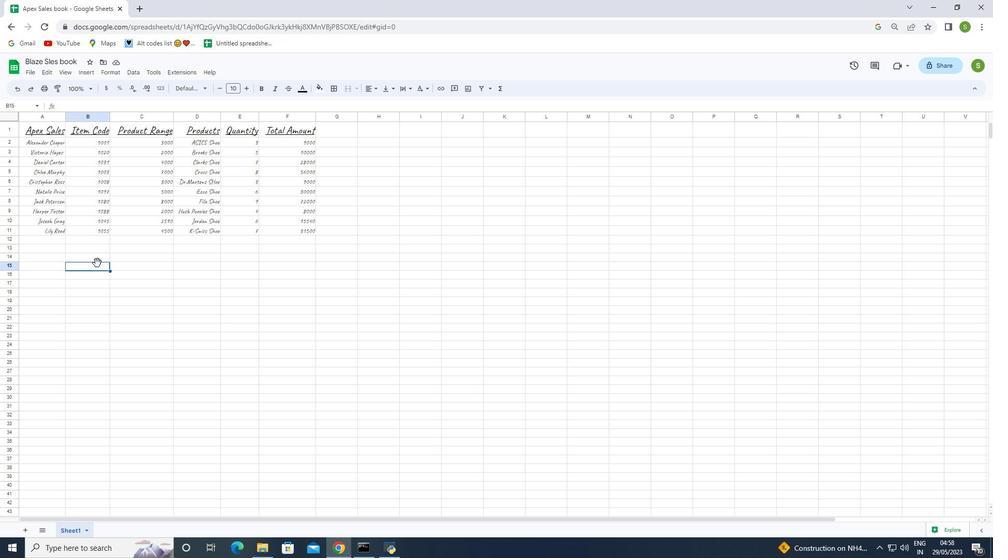 
Action: Mouse pressed left at (97, 263)
Screenshot: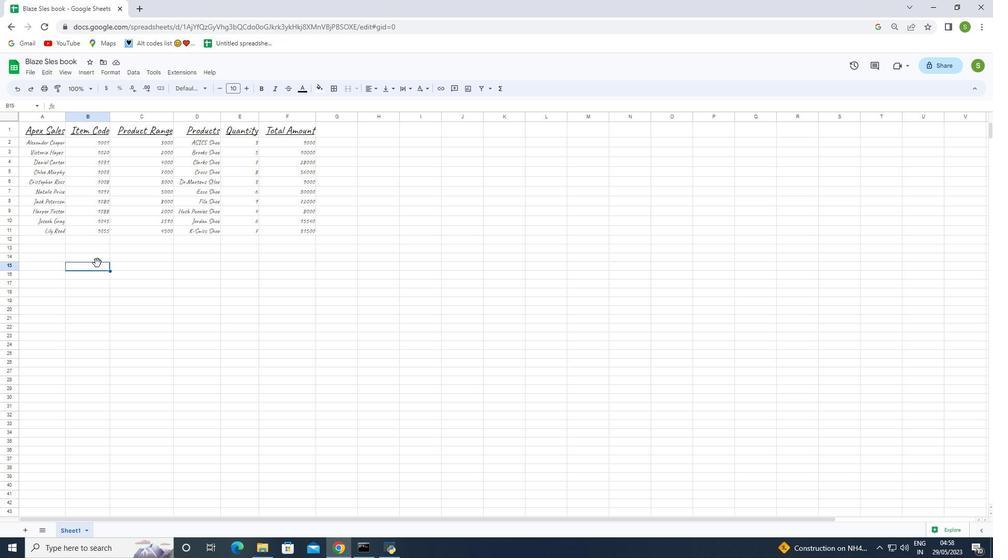 
Action: Mouse moved to (106, 256)
Screenshot: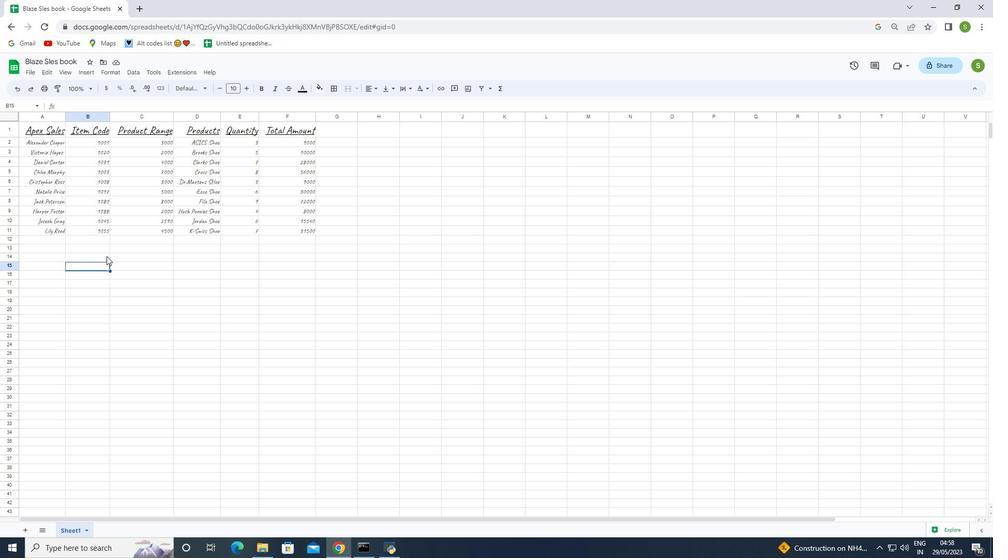 
